 Task: Look for the products in the category "Bubble Bath" that are on sale.
Action: Mouse moved to (696, 280)
Screenshot: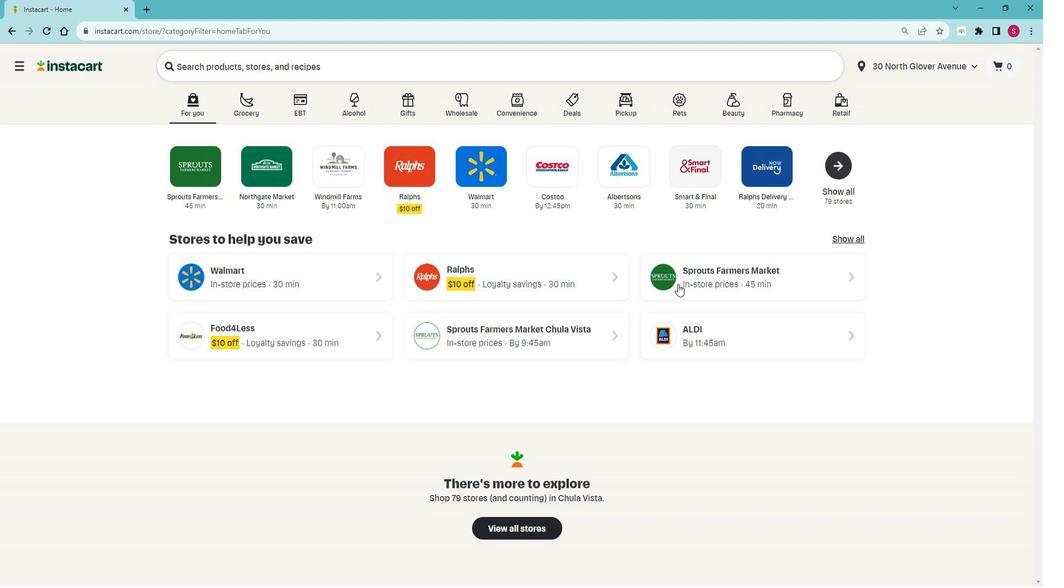 
Action: Mouse pressed left at (696, 280)
Screenshot: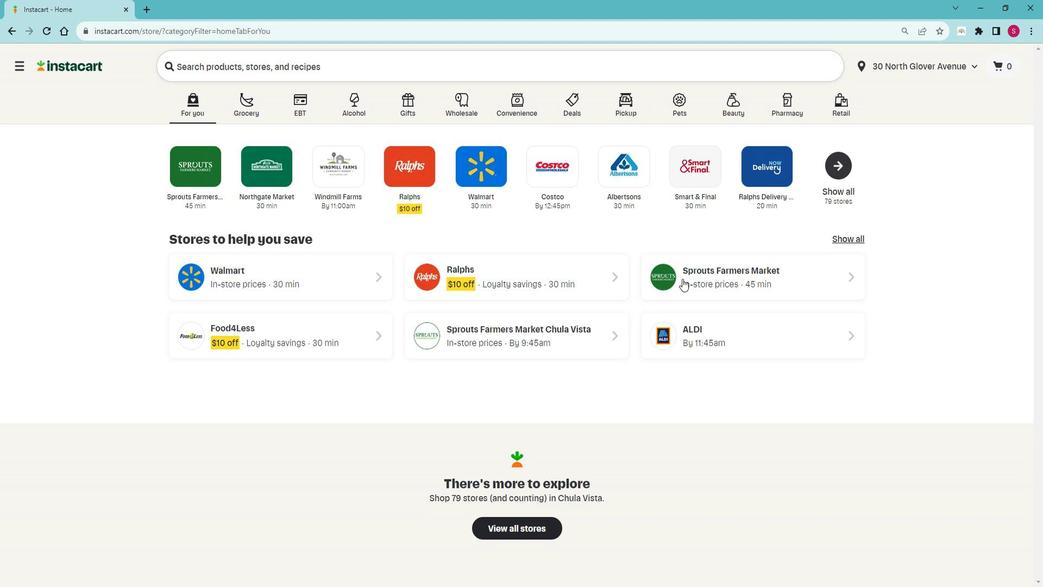 
Action: Mouse moved to (63, 458)
Screenshot: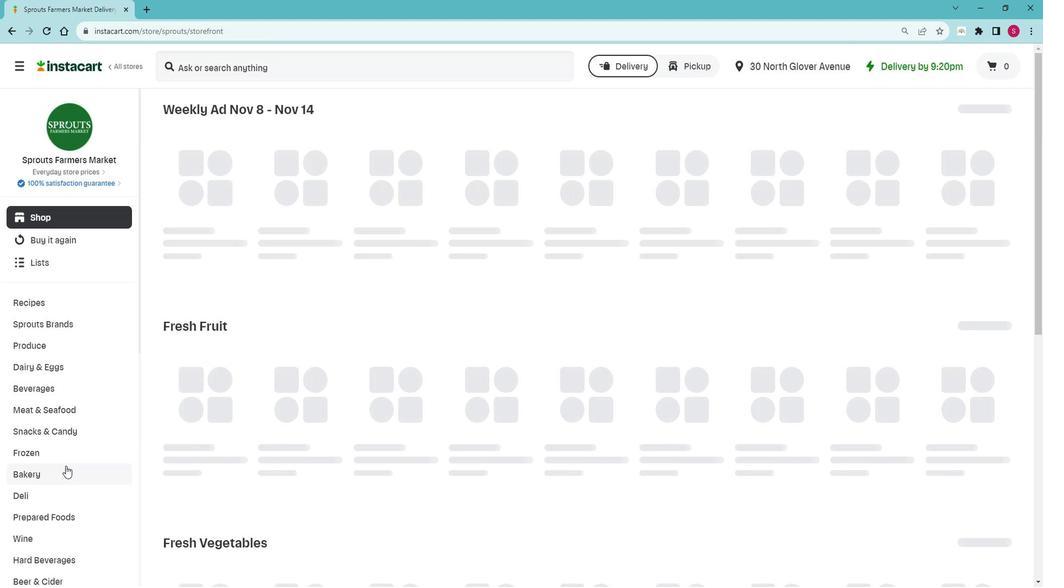 
Action: Mouse scrolled (63, 457) with delta (0, 0)
Screenshot: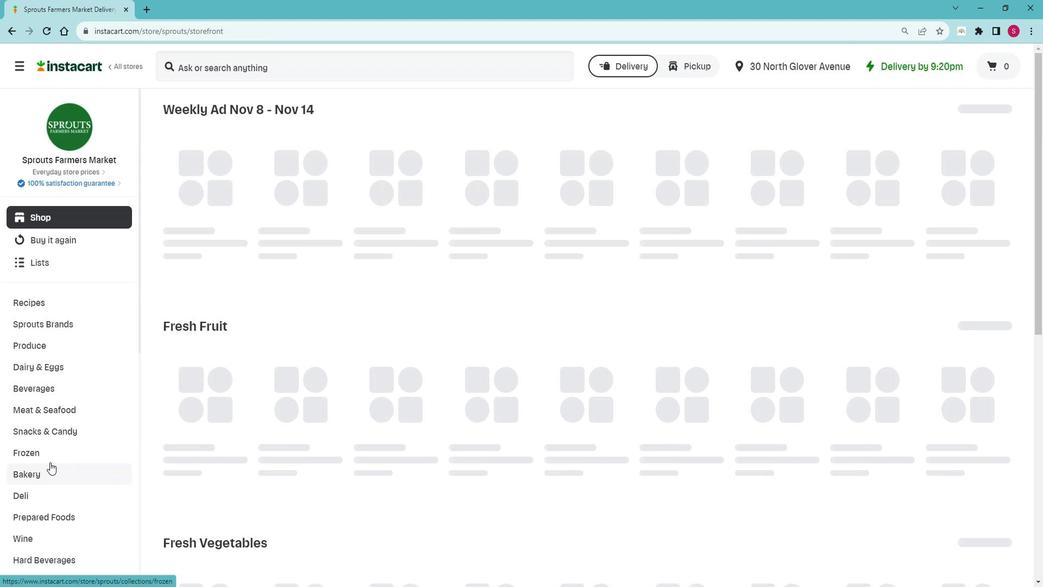 
Action: Mouse scrolled (63, 457) with delta (0, 0)
Screenshot: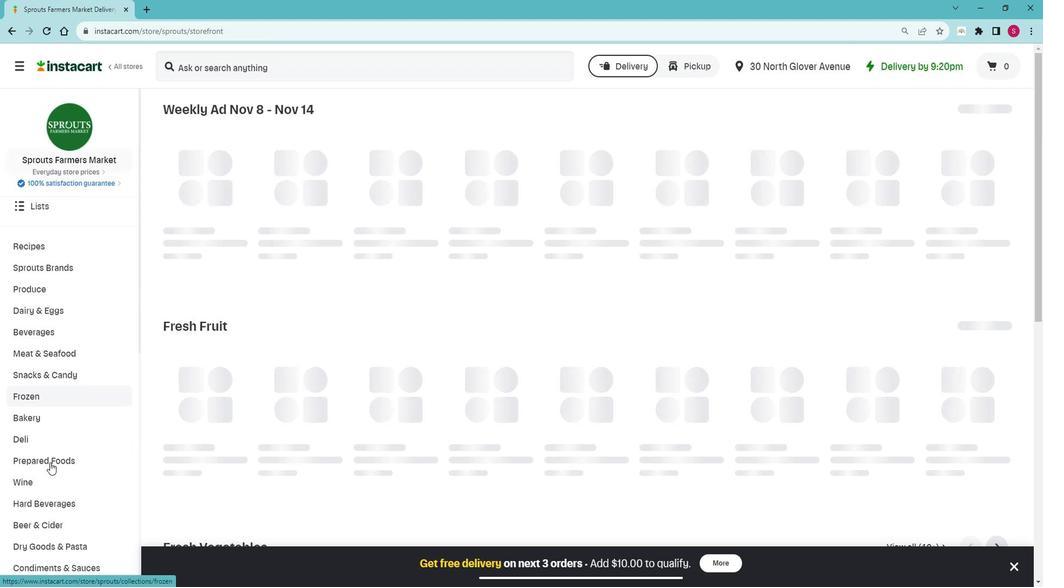 
Action: Mouse scrolled (63, 457) with delta (0, 0)
Screenshot: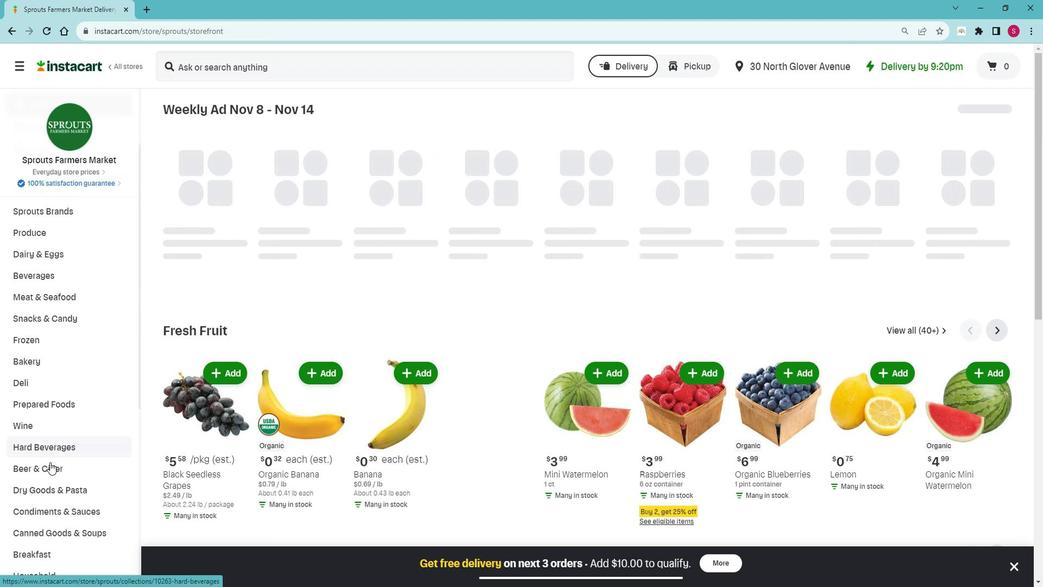 
Action: Mouse scrolled (63, 457) with delta (0, 0)
Screenshot: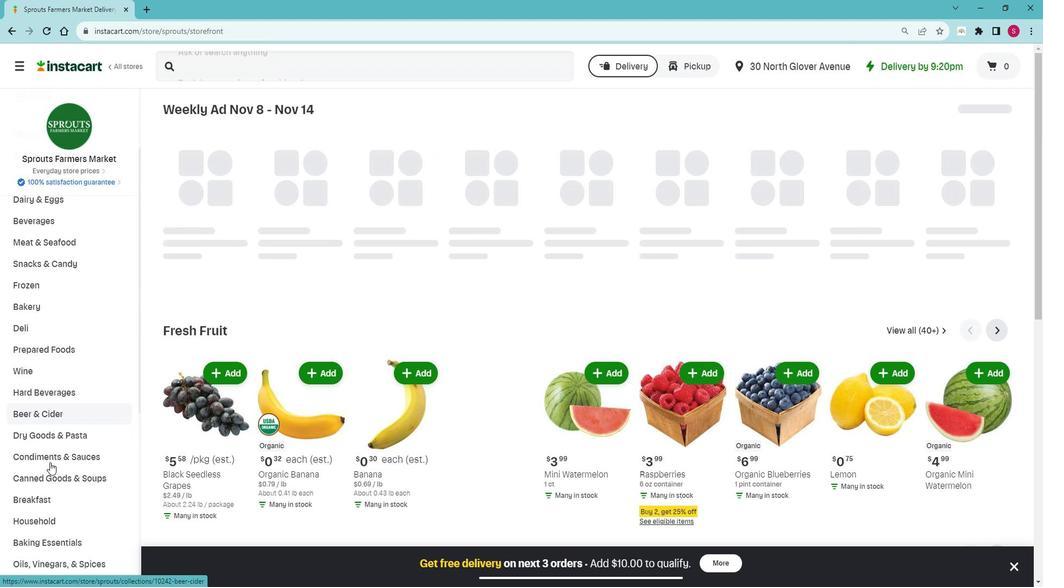 
Action: Mouse scrolled (63, 457) with delta (0, 0)
Screenshot: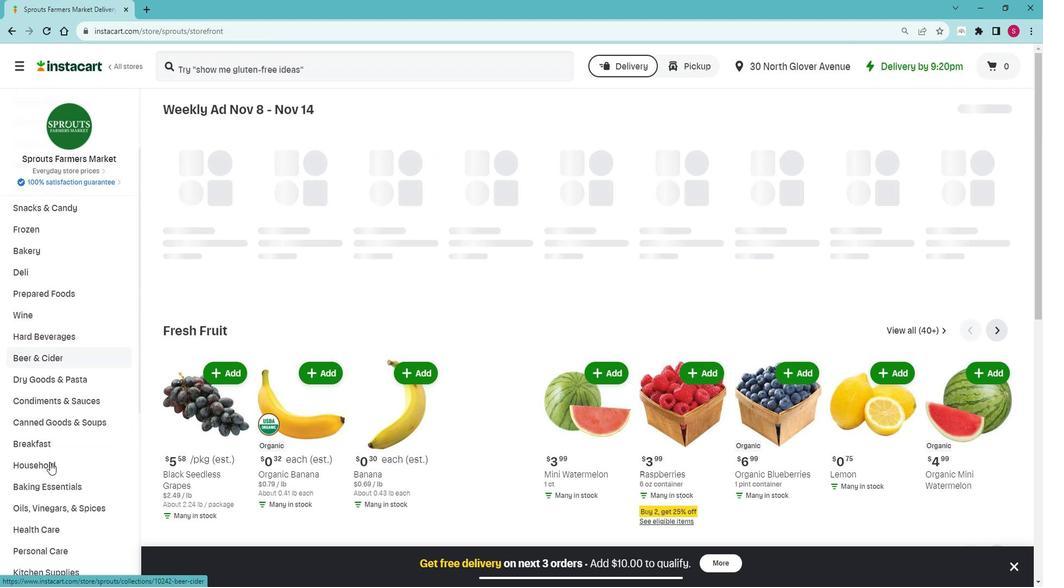 
Action: Mouse scrolled (63, 457) with delta (0, 0)
Screenshot: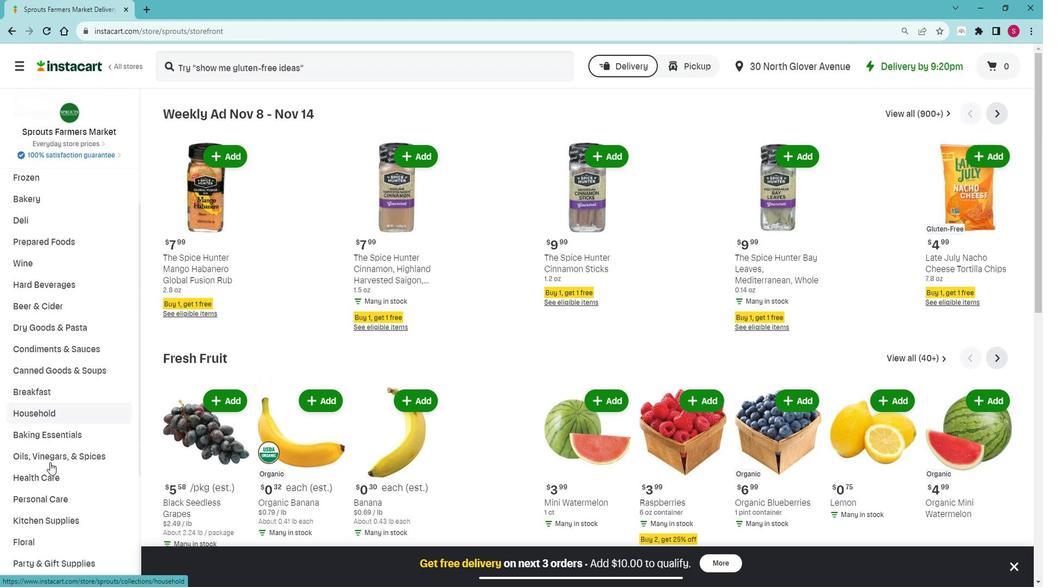 
Action: Mouse scrolled (63, 457) with delta (0, 0)
Screenshot: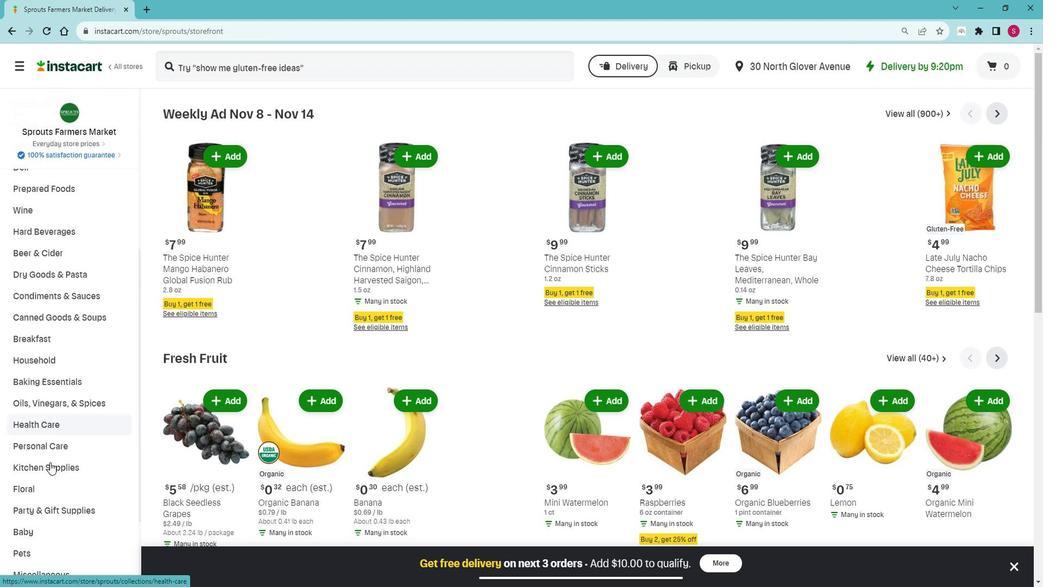 
Action: Mouse moved to (95, 377)
Screenshot: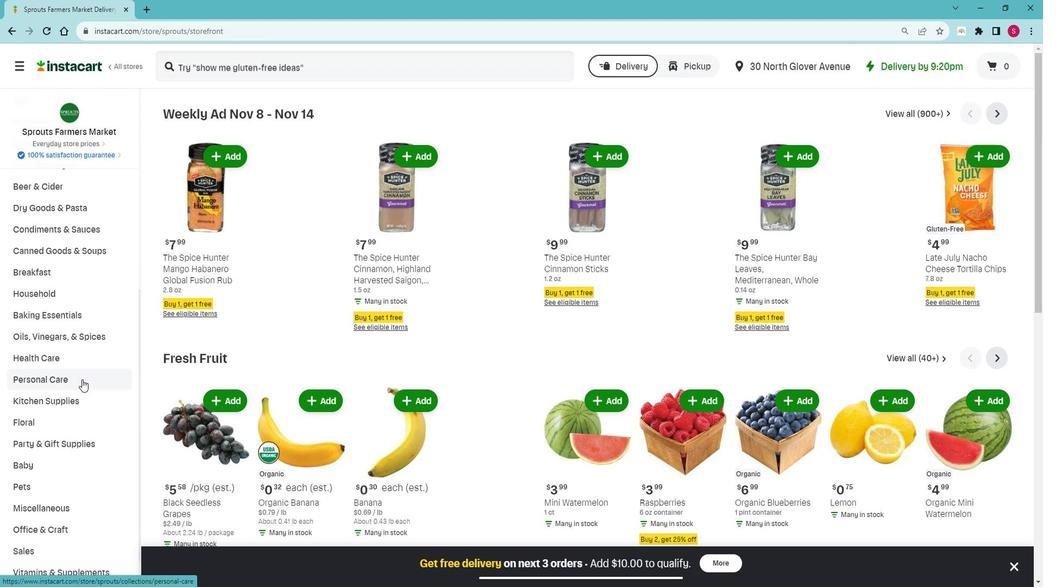 
Action: Mouse pressed left at (95, 377)
Screenshot: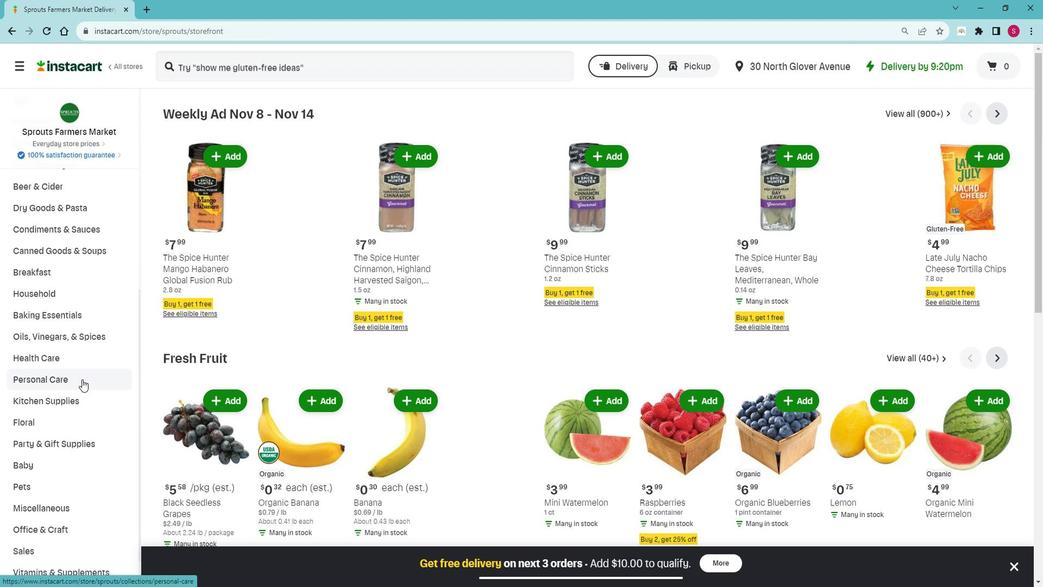
Action: Mouse moved to (82, 395)
Screenshot: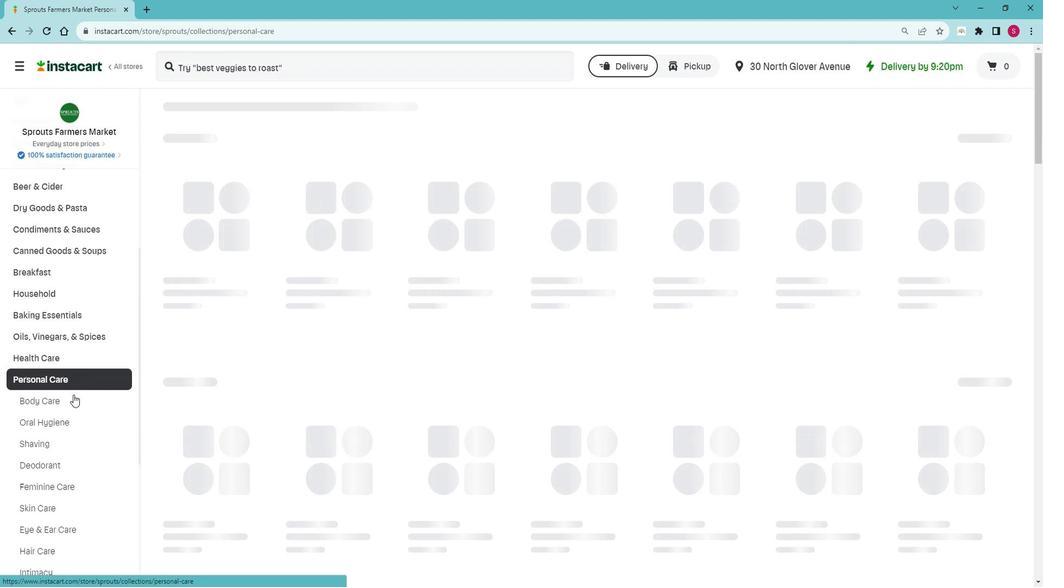 
Action: Mouse pressed left at (82, 395)
Screenshot: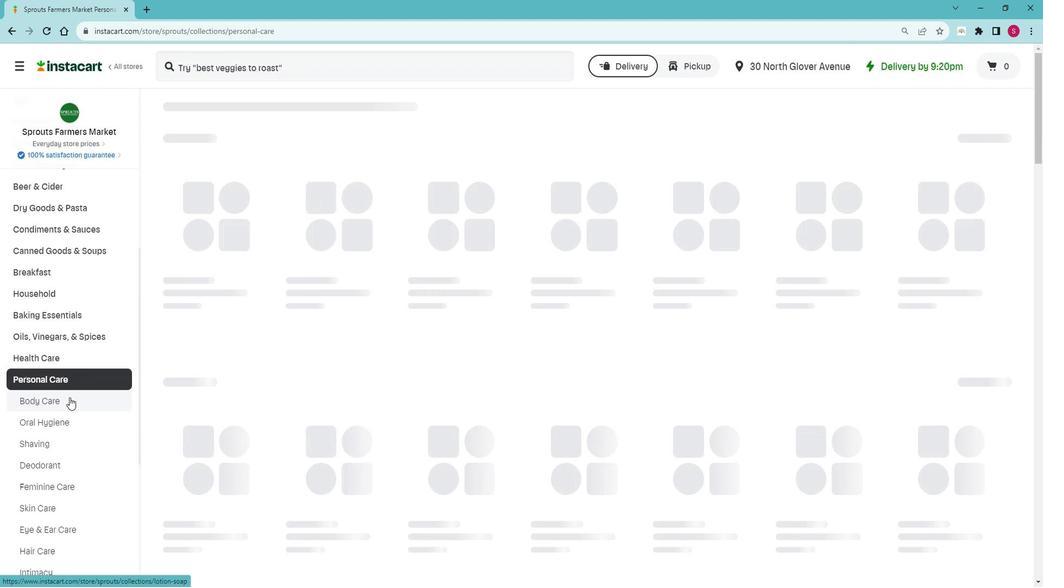 
Action: Mouse moved to (442, 164)
Screenshot: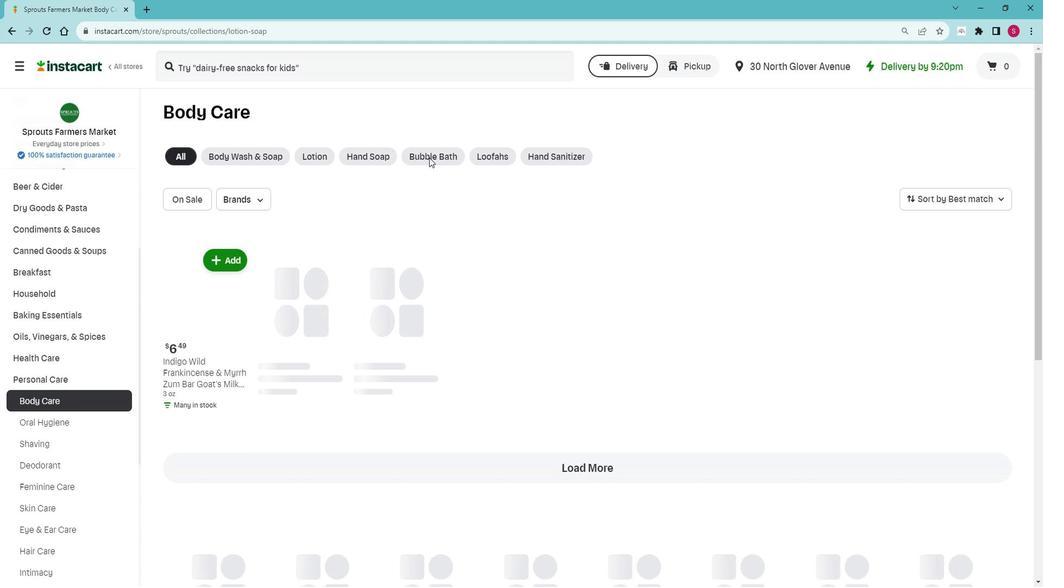 
Action: Mouse pressed left at (442, 164)
Screenshot: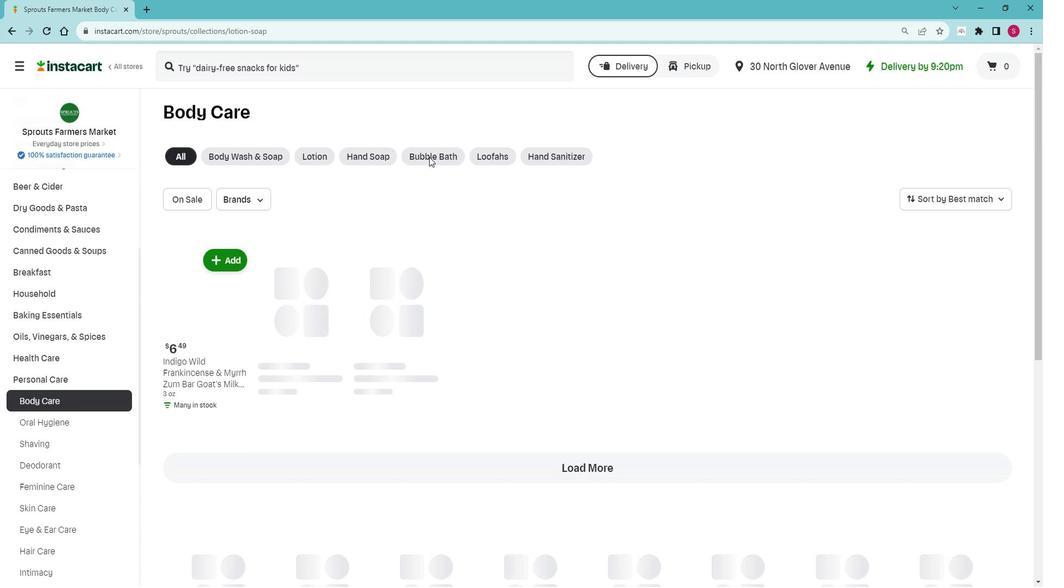 
Action: Mouse moved to (206, 213)
Screenshot: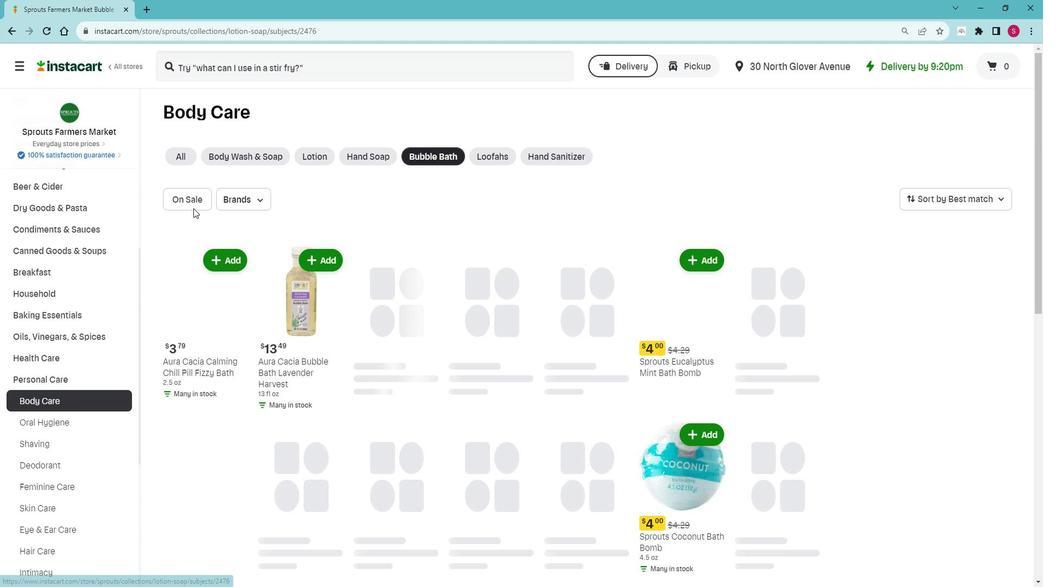 
Action: Mouse pressed left at (206, 213)
Screenshot: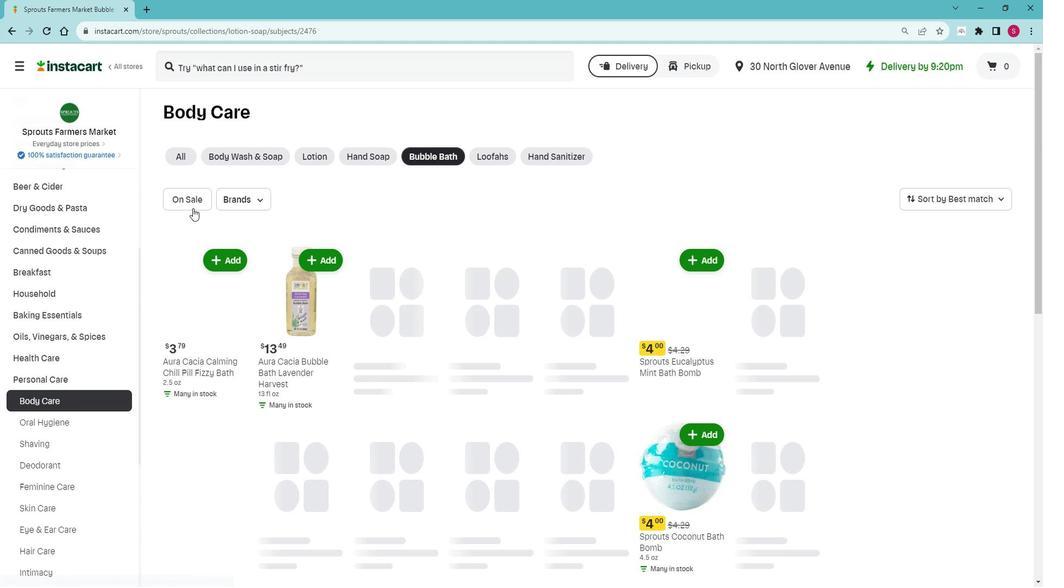 
Action: Mouse moved to (207, 204)
Screenshot: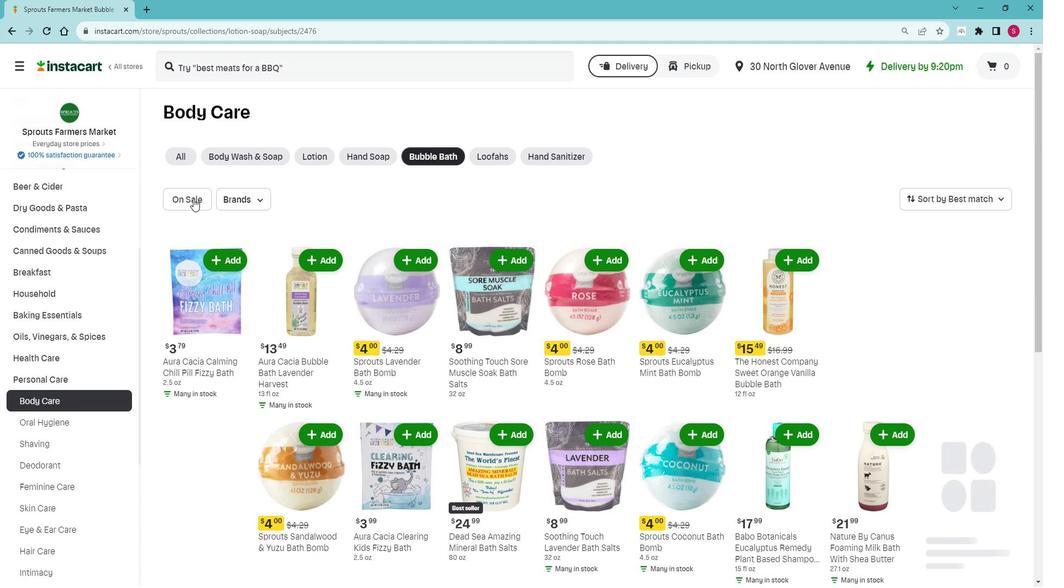 
Action: Mouse pressed left at (207, 204)
Screenshot: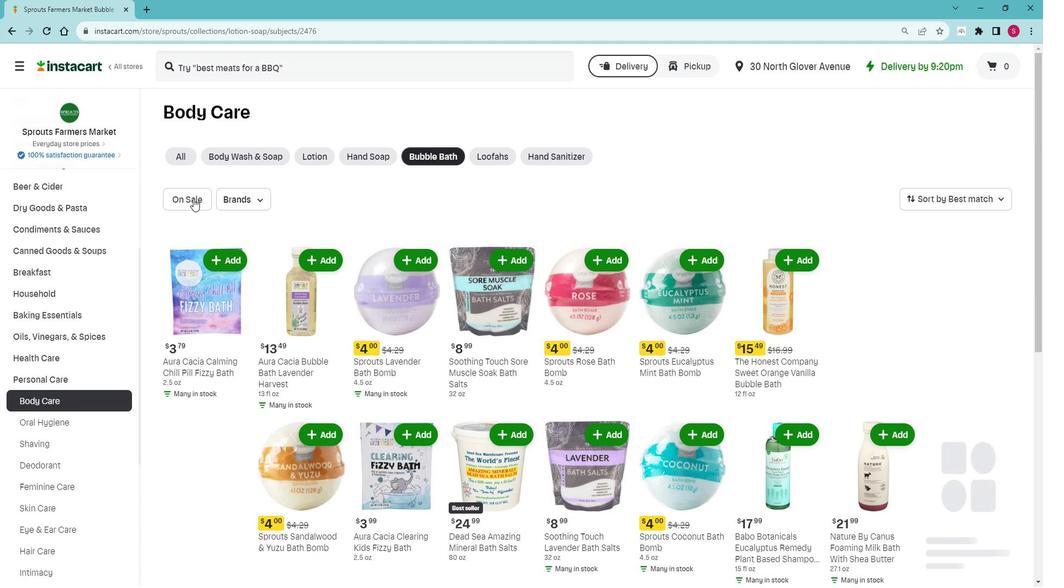 
Action: Mouse moved to (363, 219)
Screenshot: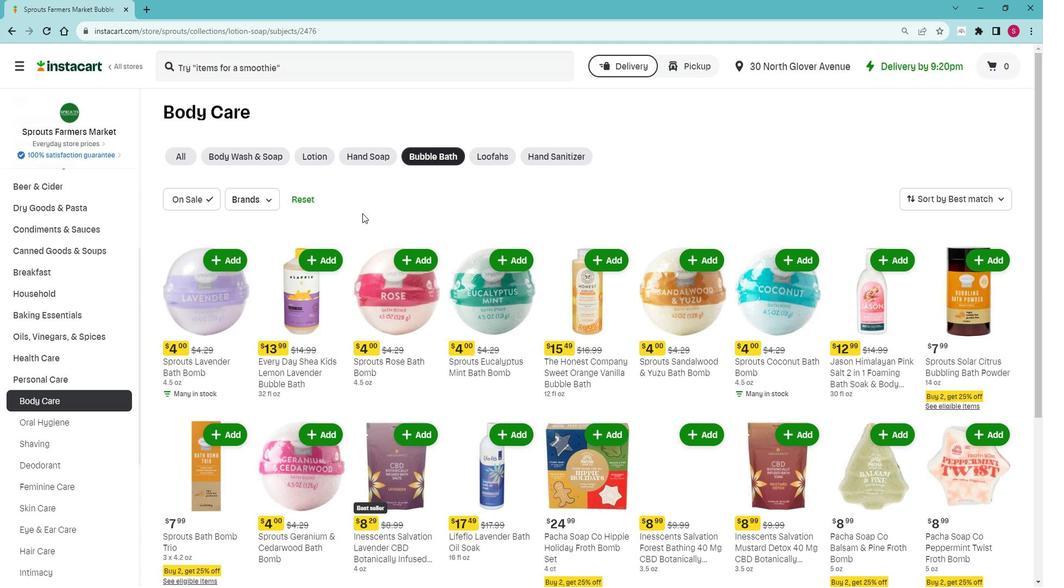 
Action: Mouse scrolled (363, 219) with delta (0, 0)
Screenshot: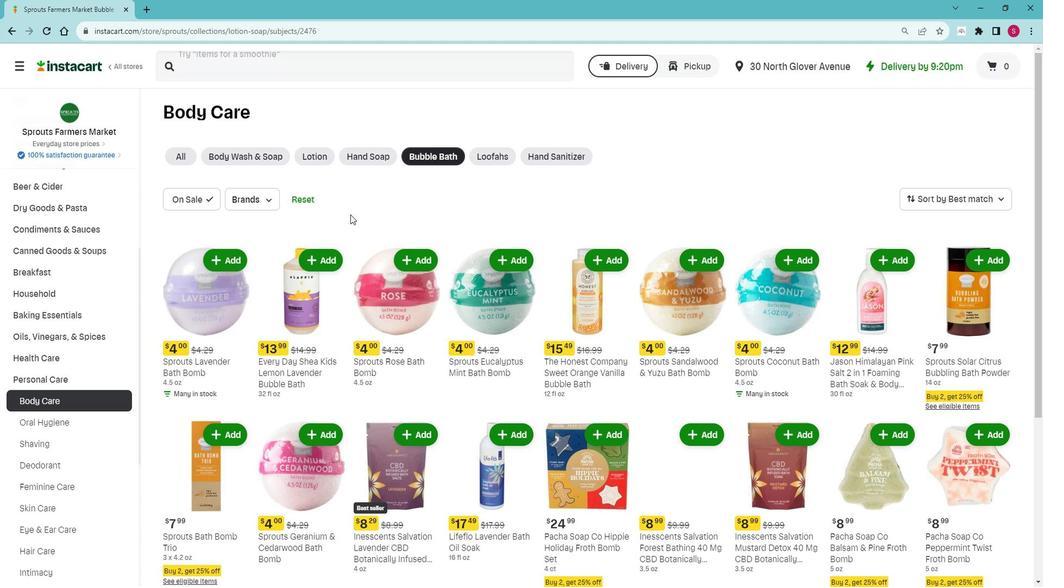
Action: Mouse scrolled (363, 219) with delta (0, 0)
Screenshot: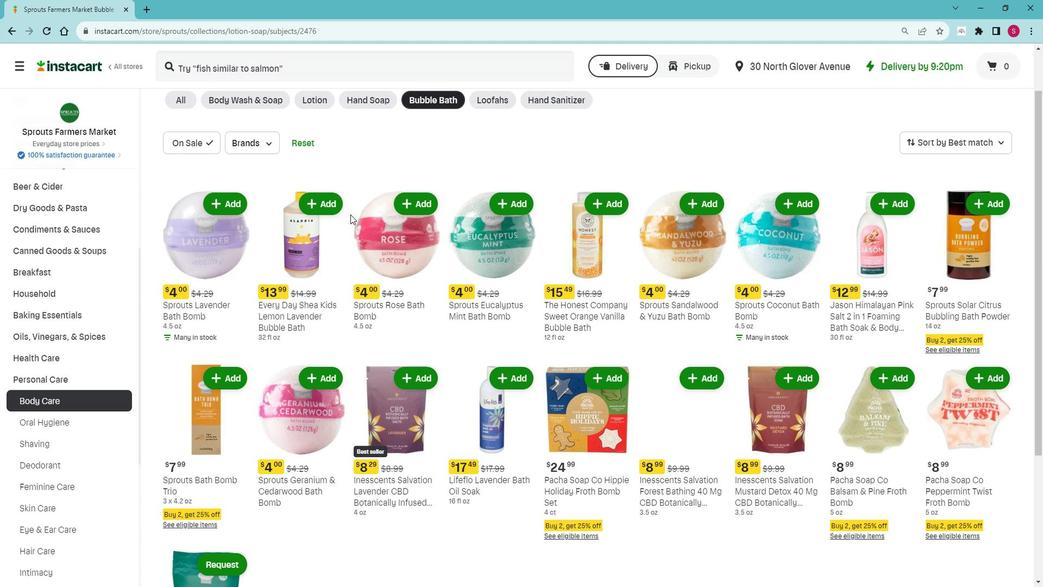 
Action: Mouse scrolled (363, 219) with delta (0, 0)
Screenshot: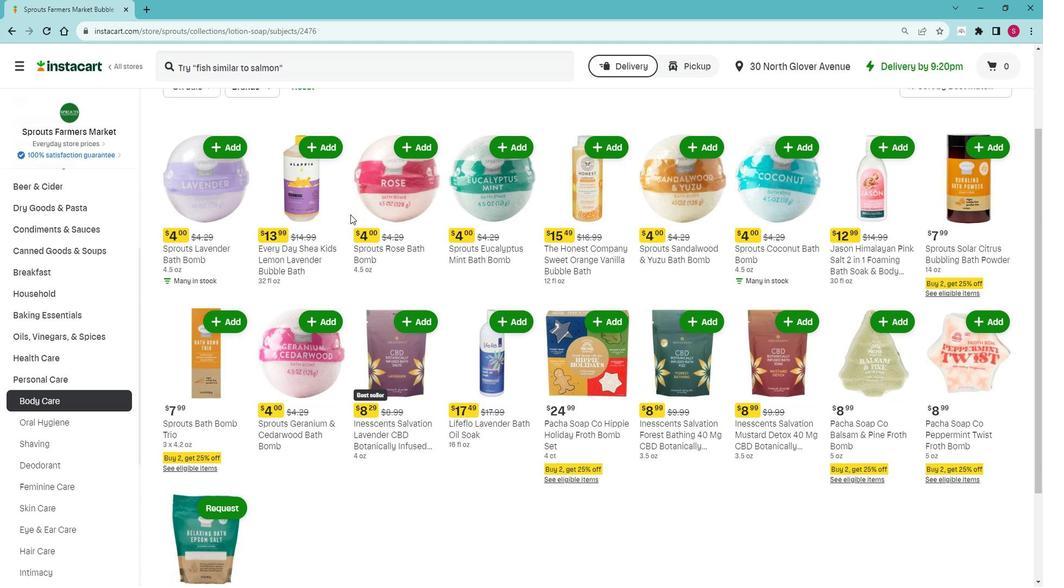 
Action: Mouse scrolled (363, 219) with delta (0, 0)
Screenshot: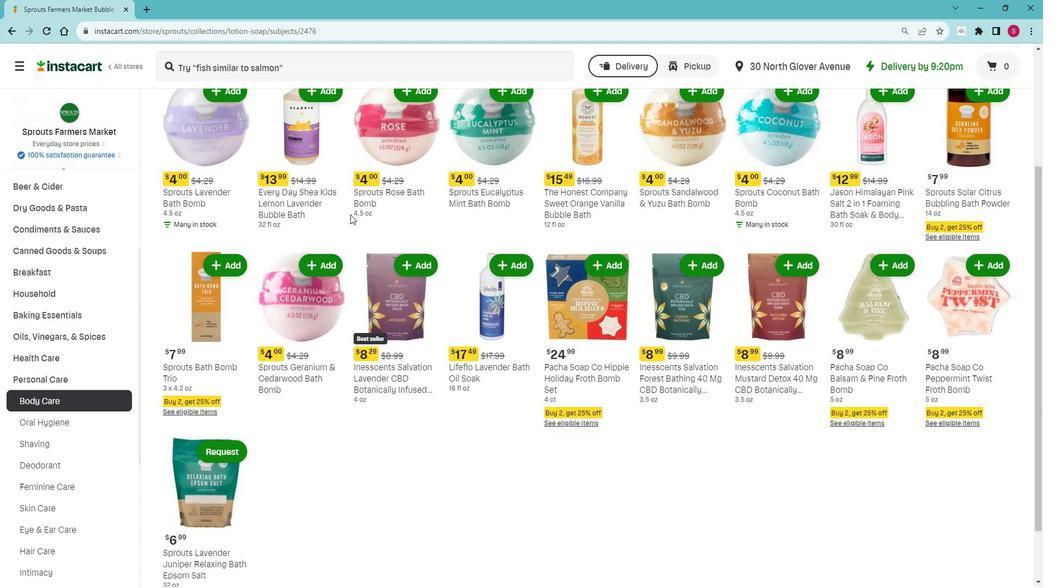 
Action: Mouse scrolled (363, 219) with delta (0, 0)
Screenshot: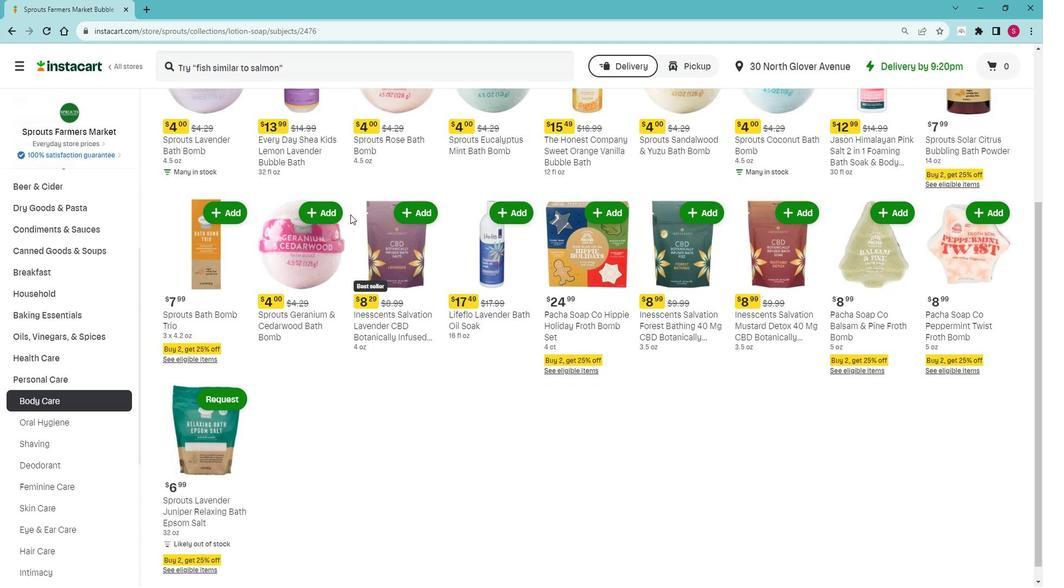 
Action: Mouse scrolled (363, 219) with delta (0, 0)
Screenshot: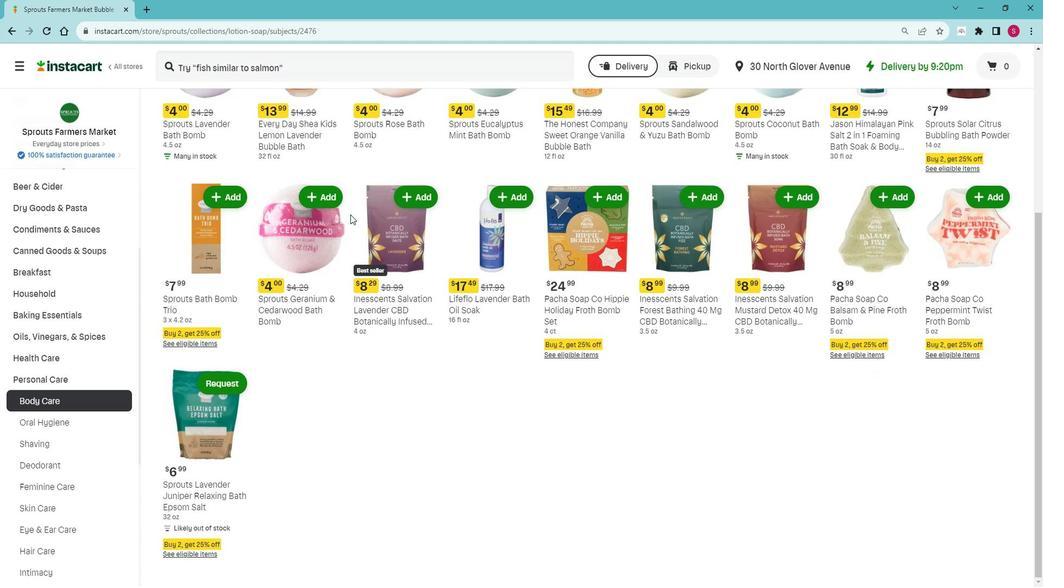 
Action: Mouse moved to (394, 210)
Screenshot: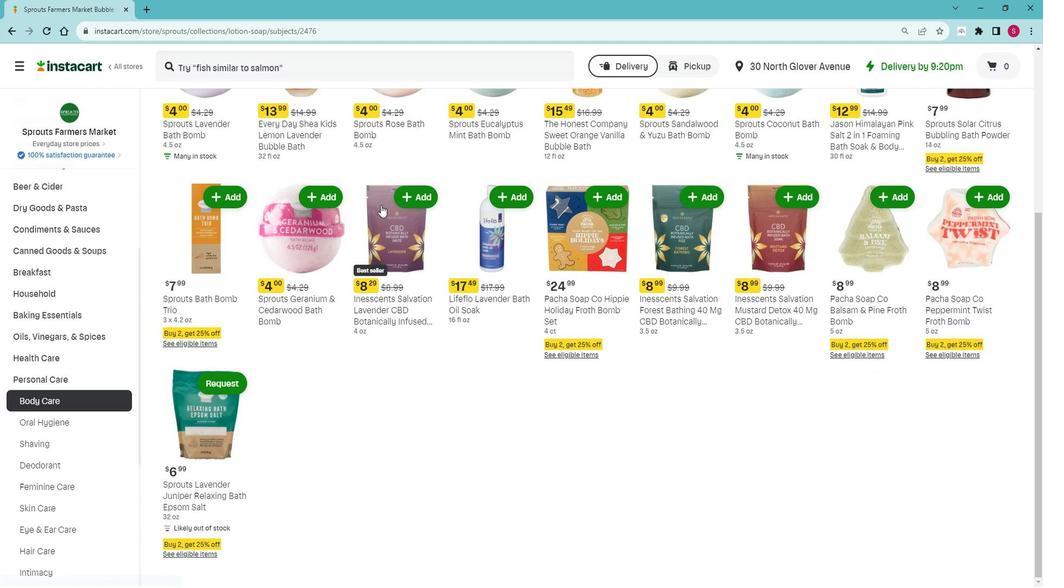 
